 Task: Add Death Wish Coffee Co. Organic Coffee Co. Single Serve Coffee Pods to the cart.
Action: Mouse moved to (20, 114)
Screenshot: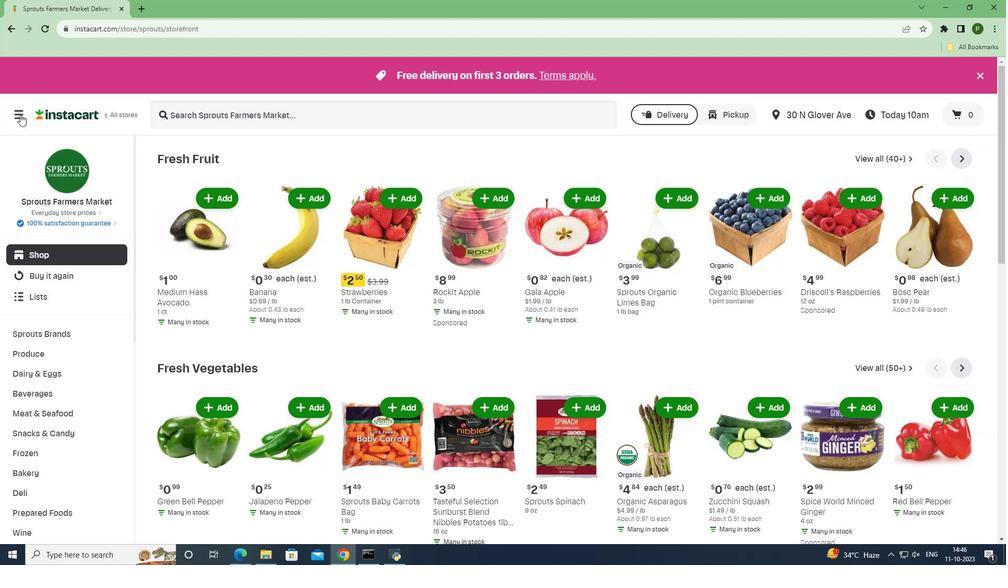 
Action: Mouse pressed left at (20, 114)
Screenshot: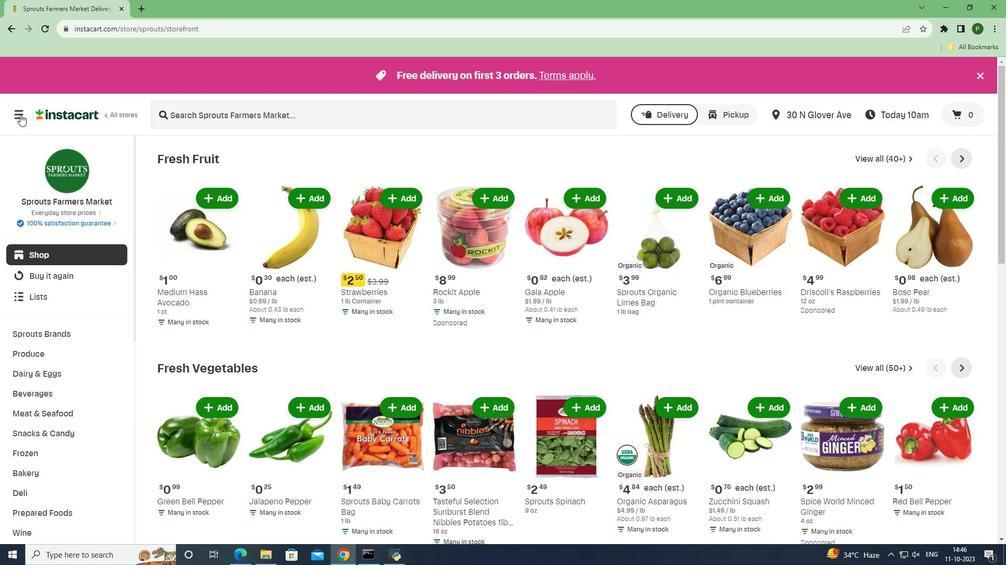 
Action: Mouse moved to (43, 277)
Screenshot: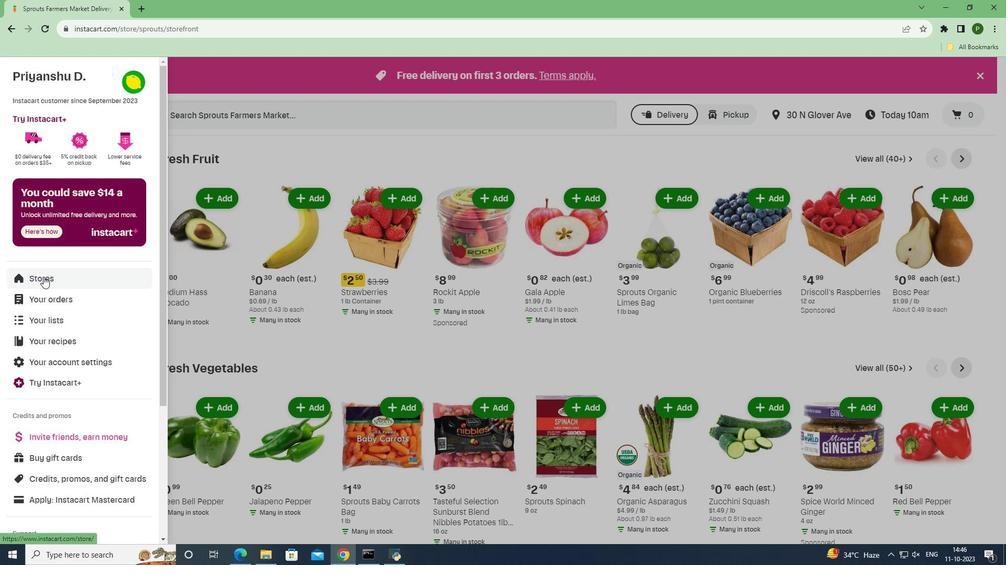 
Action: Mouse pressed left at (43, 277)
Screenshot: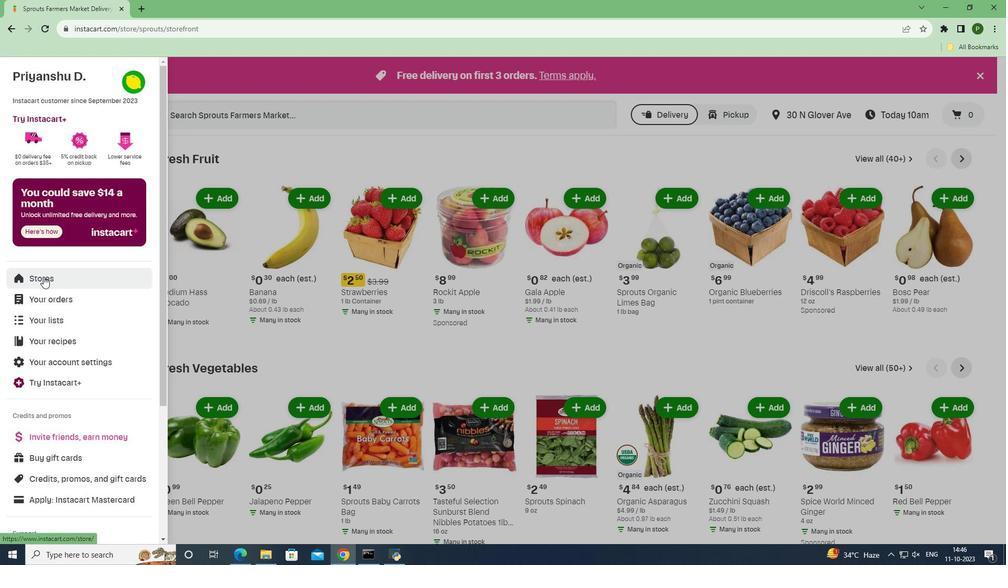 
Action: Mouse moved to (248, 112)
Screenshot: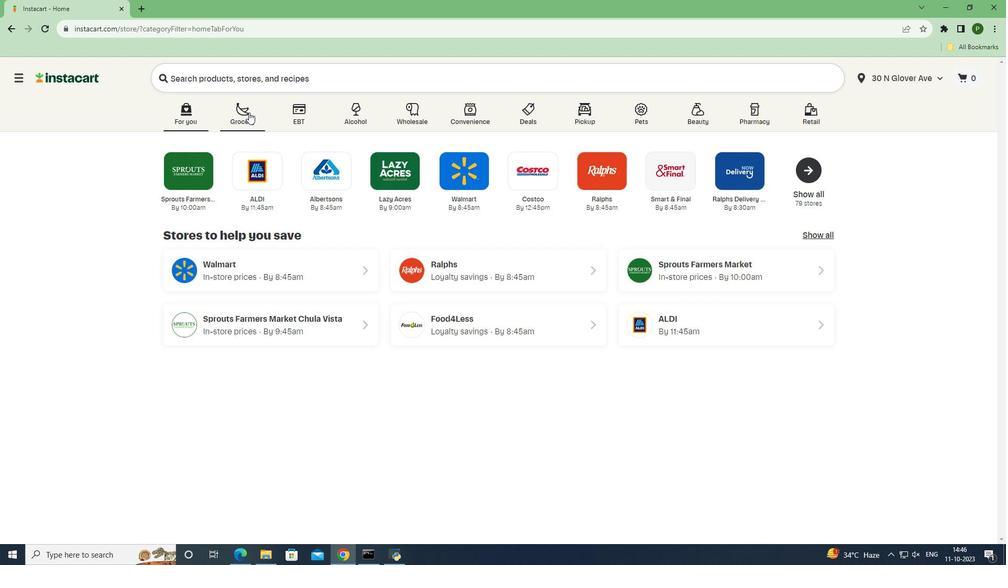 
Action: Mouse pressed left at (248, 112)
Screenshot: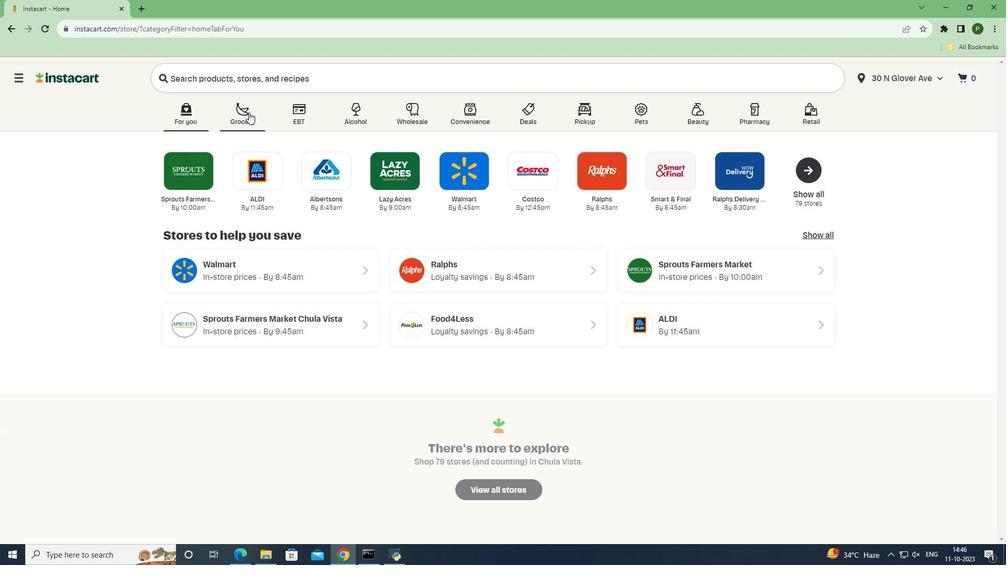 
Action: Mouse moved to (402, 240)
Screenshot: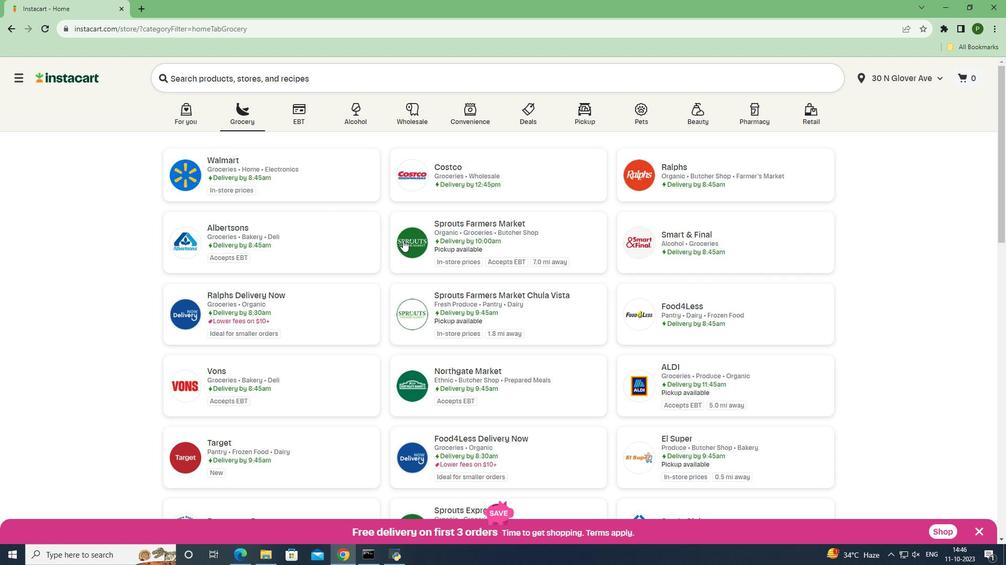 
Action: Mouse pressed left at (402, 240)
Screenshot: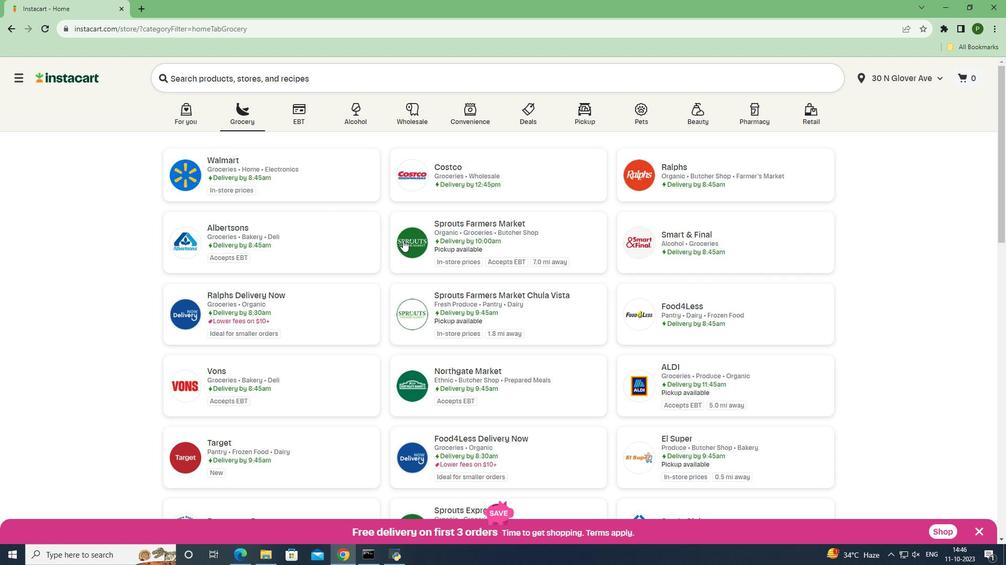
Action: Mouse moved to (33, 394)
Screenshot: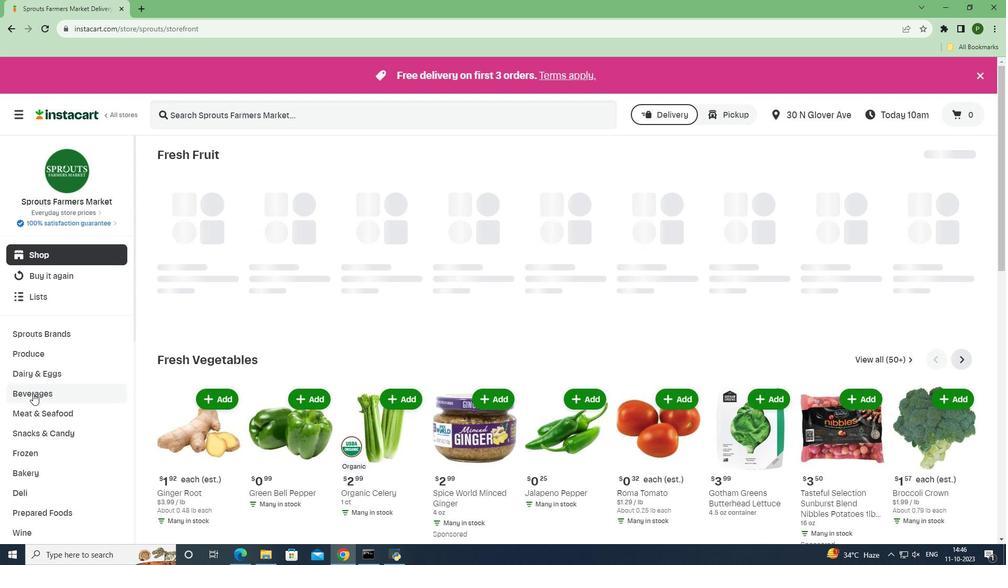 
Action: Mouse pressed left at (33, 394)
Screenshot: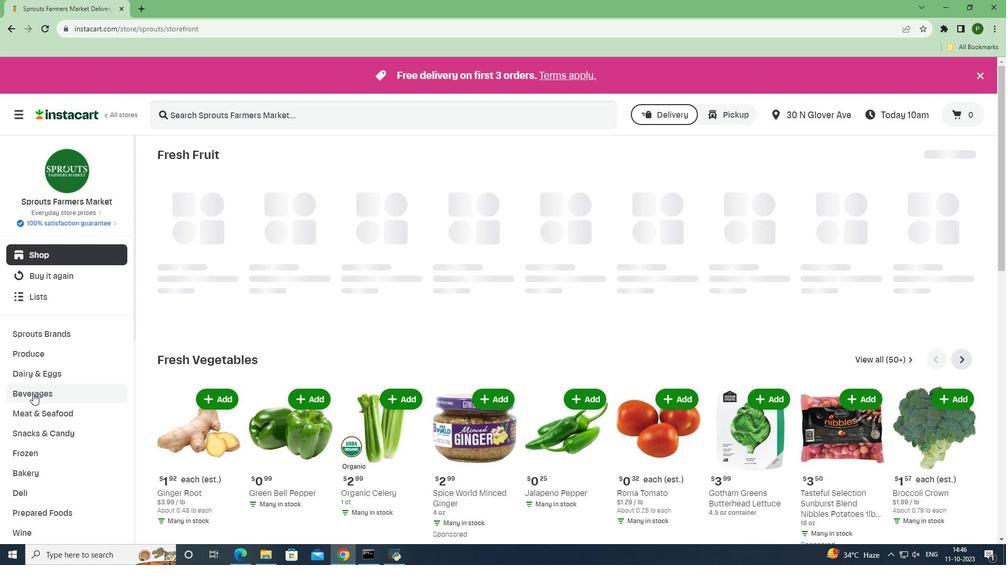 
Action: Mouse moved to (30, 453)
Screenshot: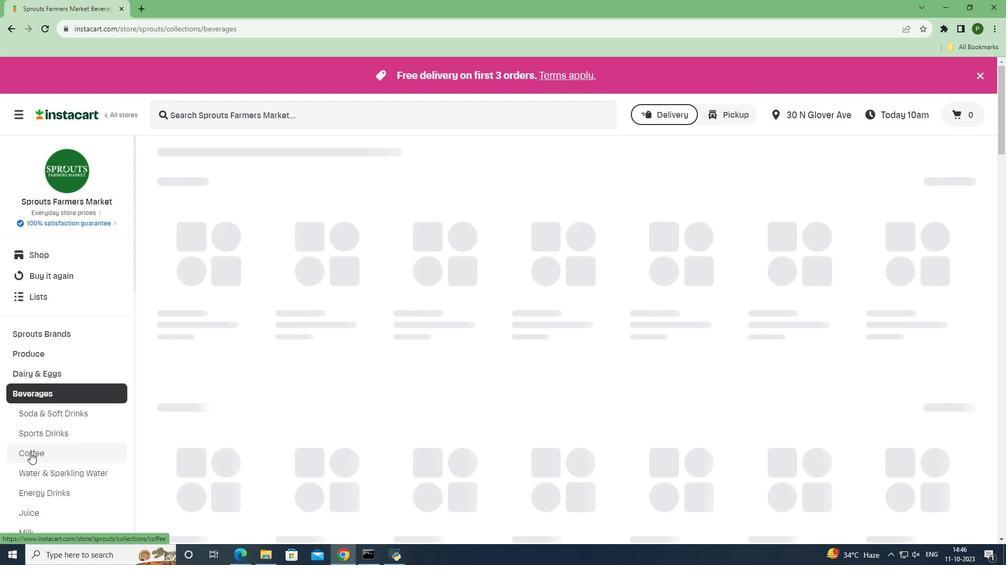 
Action: Mouse pressed left at (30, 453)
Screenshot: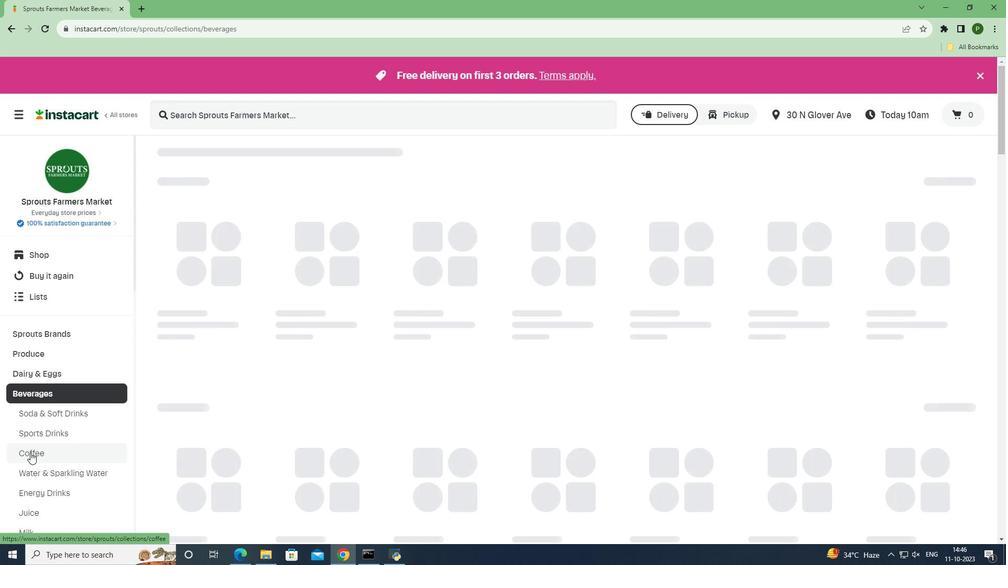 
Action: Mouse moved to (203, 112)
Screenshot: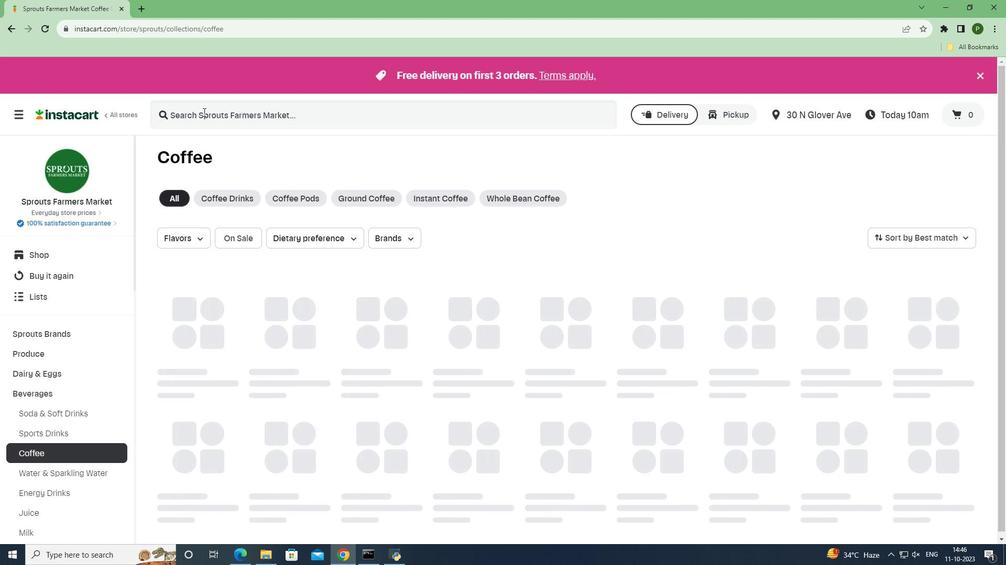 
Action: Mouse pressed left at (203, 112)
Screenshot: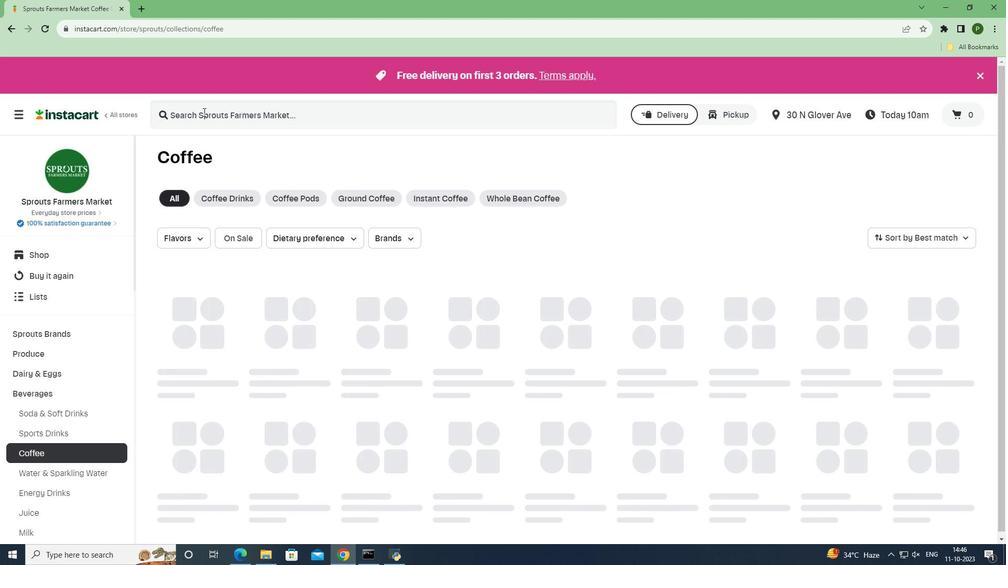 
Action: Key pressed <Key.caps_lock>DEATH<Key.space>WISH<Key.space>COFFEE<Key.space>CO.<Key.space>ORGANIC<Key.space>COFFEE<Key.space>CO.<Key.space>SINGLE<Key.space>SERVE<Key.space>COFFEE<Key.space>PODS<Key.space><Key.enter>
Screenshot: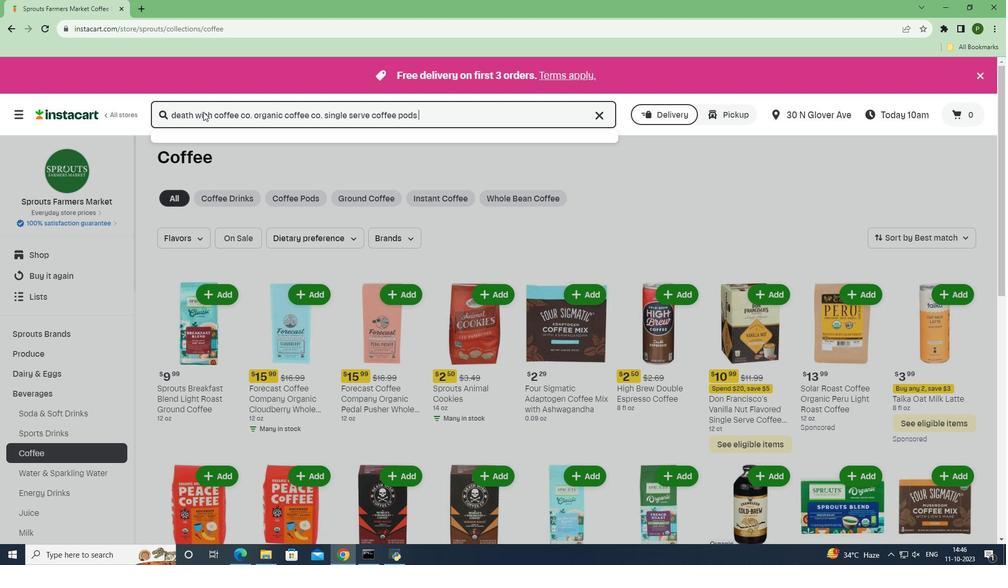 
Action: Mouse moved to (449, 217)
Screenshot: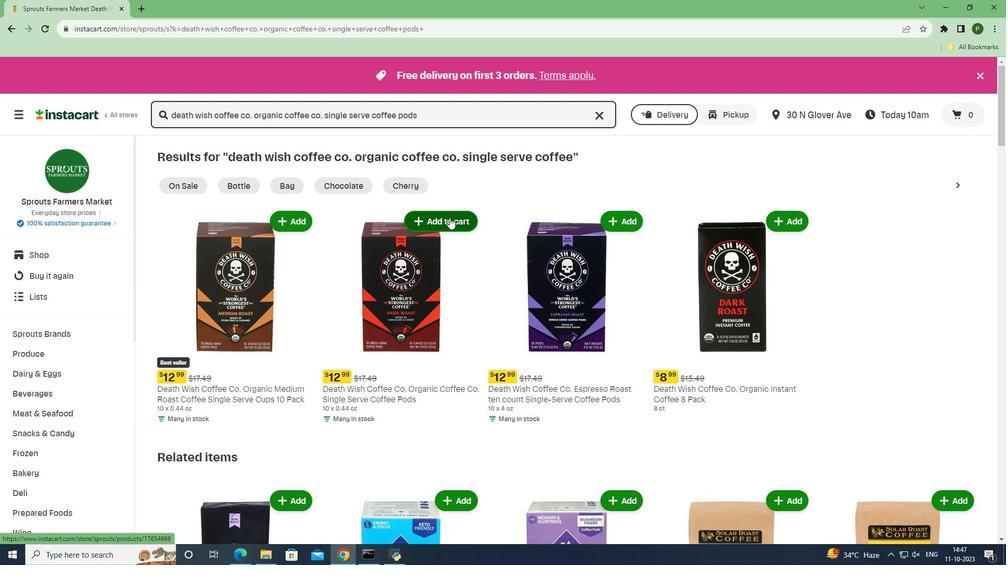 
Action: Mouse pressed left at (449, 217)
Screenshot: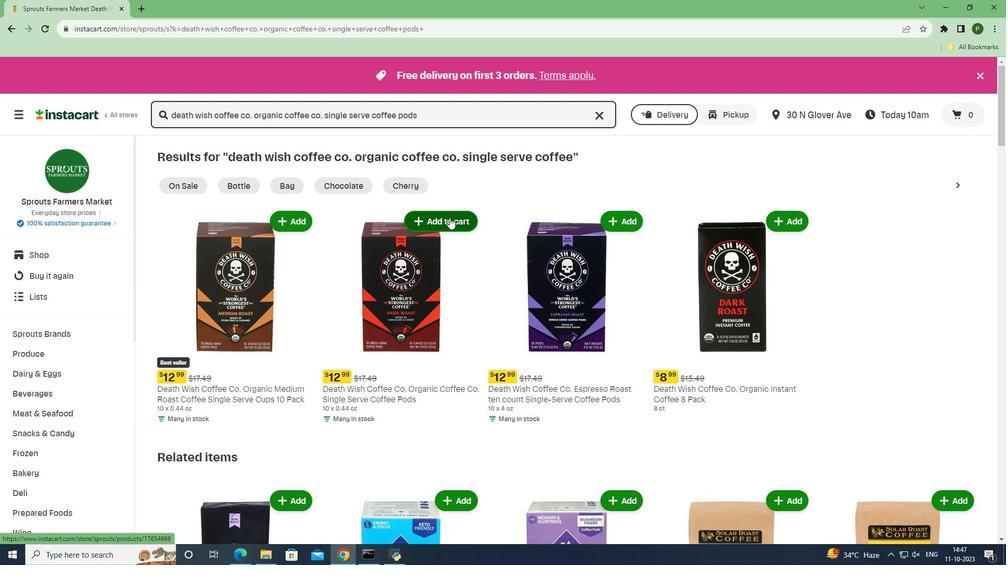 
Action: Mouse moved to (490, 277)
Screenshot: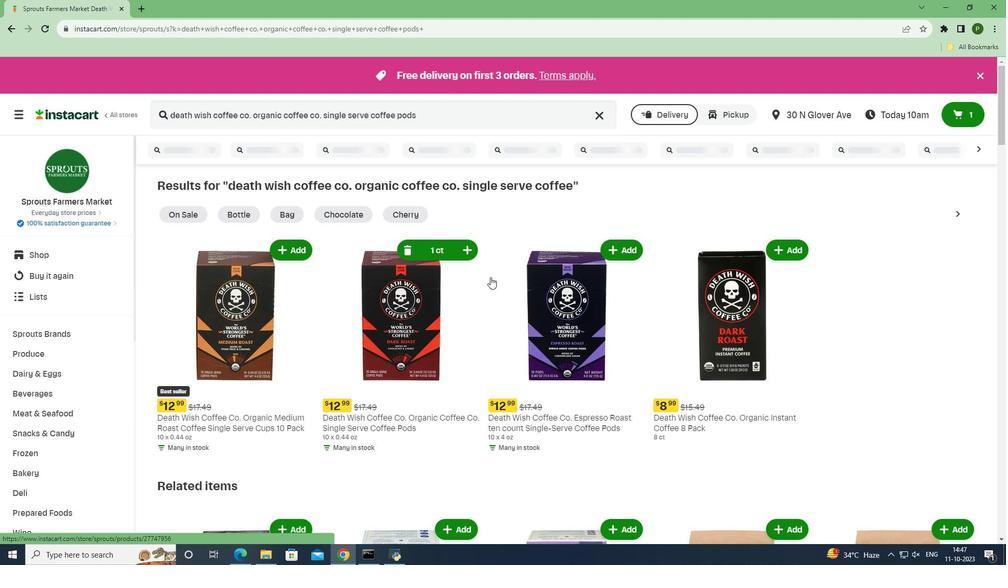 
